 Task: Categorize the meeting as 'Green category' in Outlook.
Action: Mouse moved to (601, 91)
Screenshot: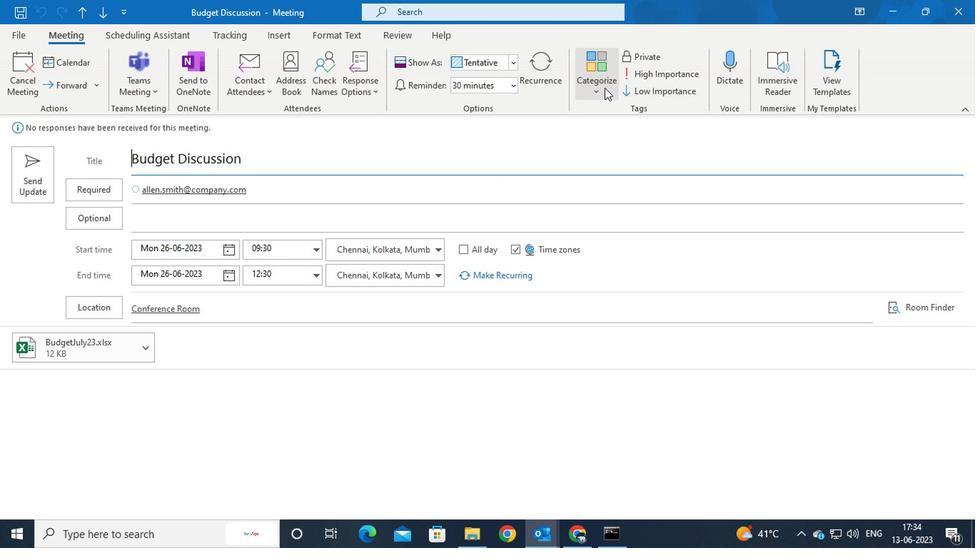 
Action: Mouse pressed left at (601, 91)
Screenshot: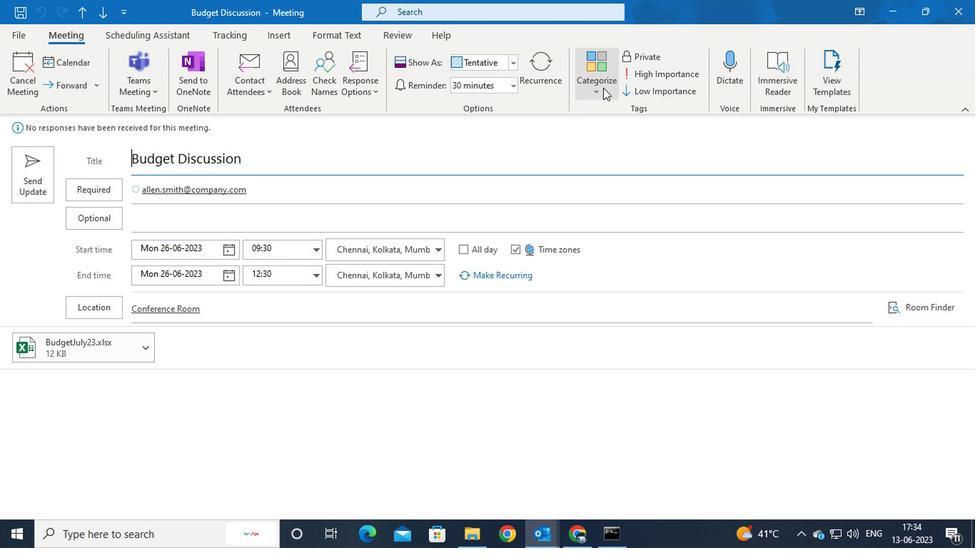 
Action: Mouse moved to (602, 179)
Screenshot: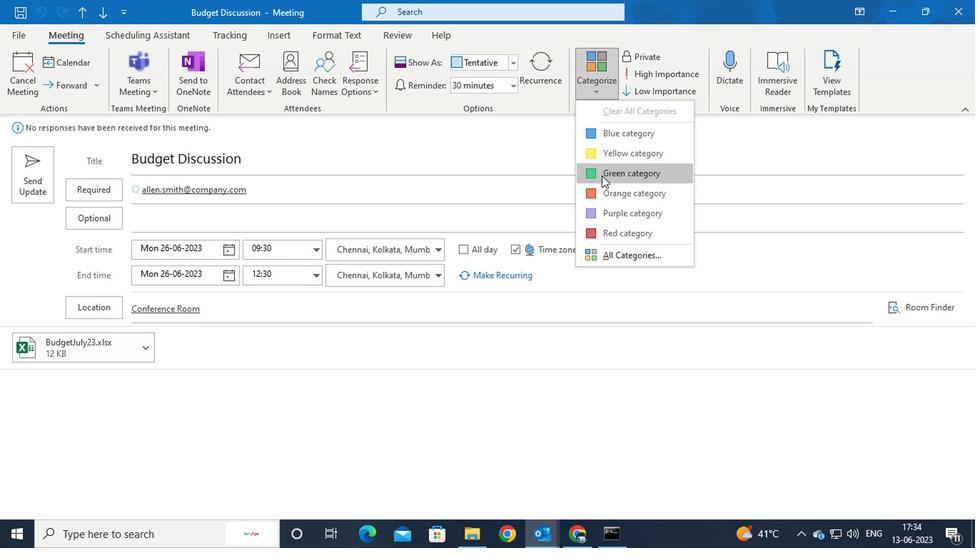 
Action: Mouse pressed left at (602, 179)
Screenshot: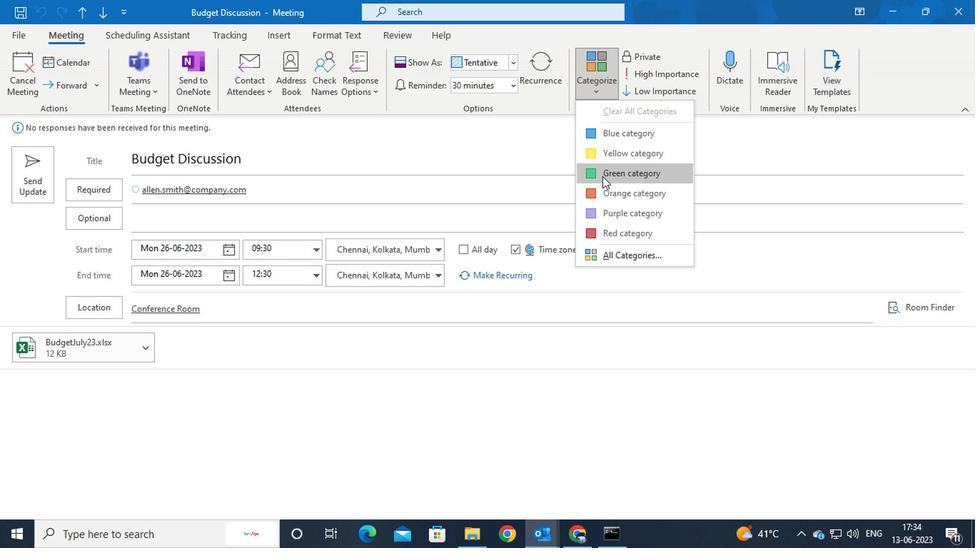 
Action: Mouse moved to (517, 302)
Screenshot: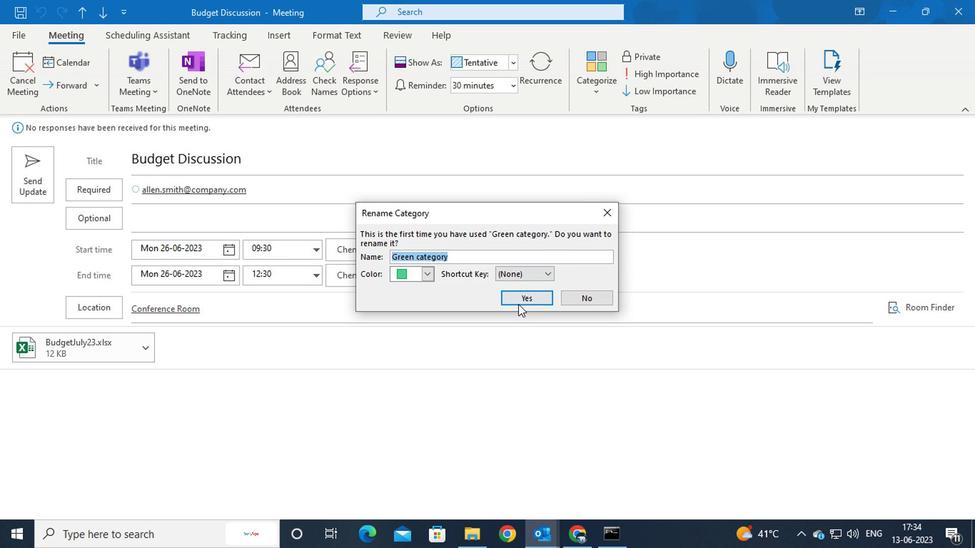 
Action: Mouse pressed left at (517, 302)
Screenshot: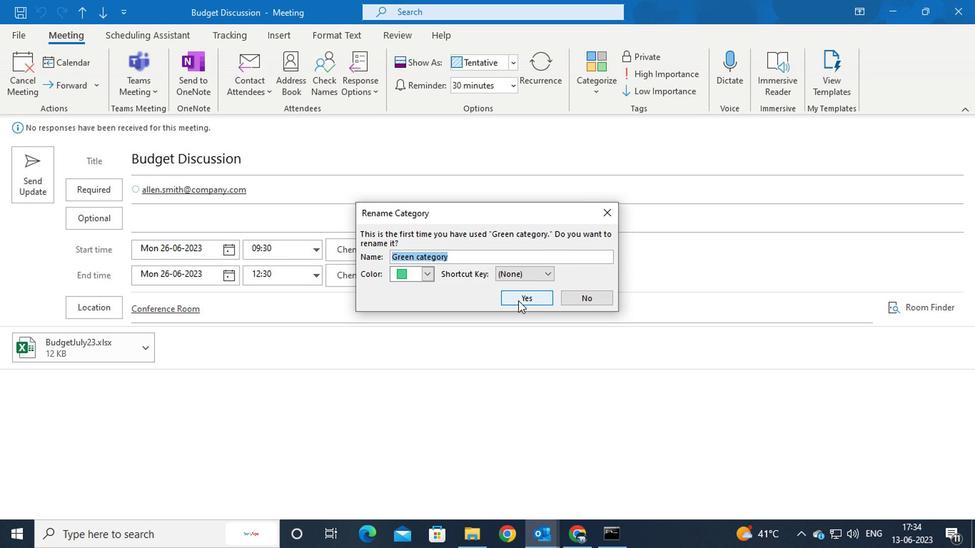 
